 Task: Look for products with pomegranate flavor.
Action: Mouse pressed left at (14, 119)
Screenshot: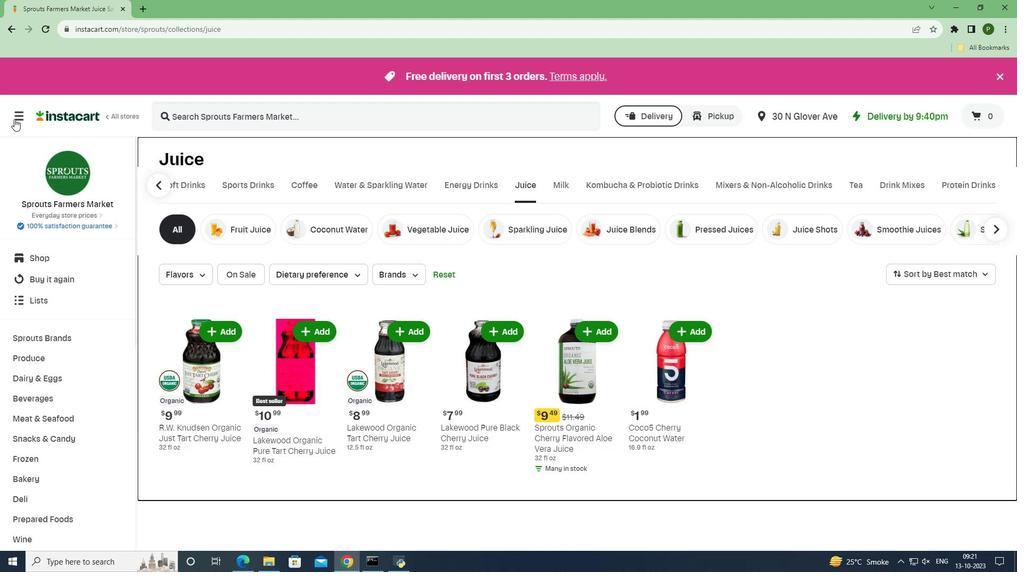 
Action: Mouse moved to (31, 275)
Screenshot: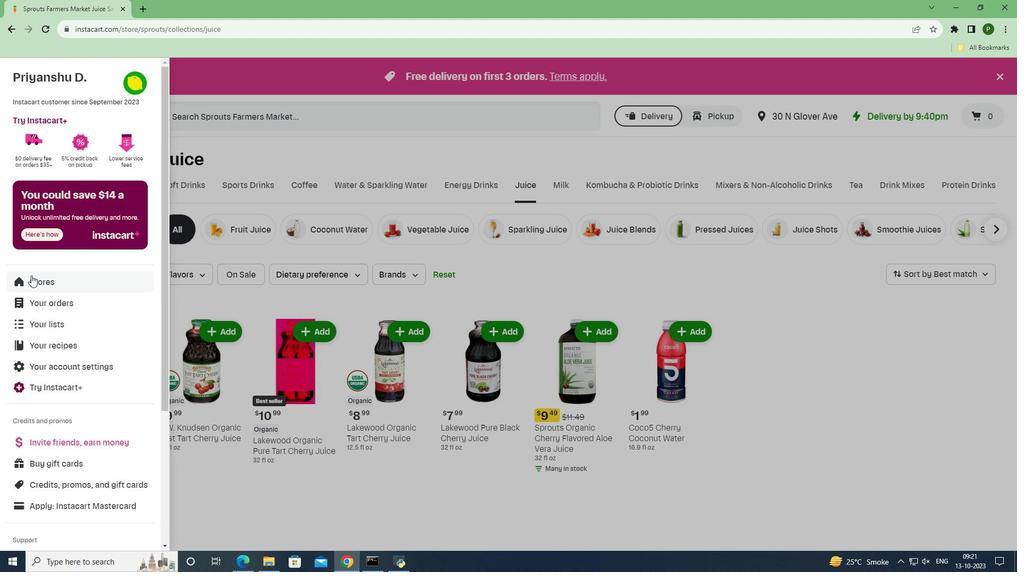 
Action: Mouse pressed left at (31, 275)
Screenshot: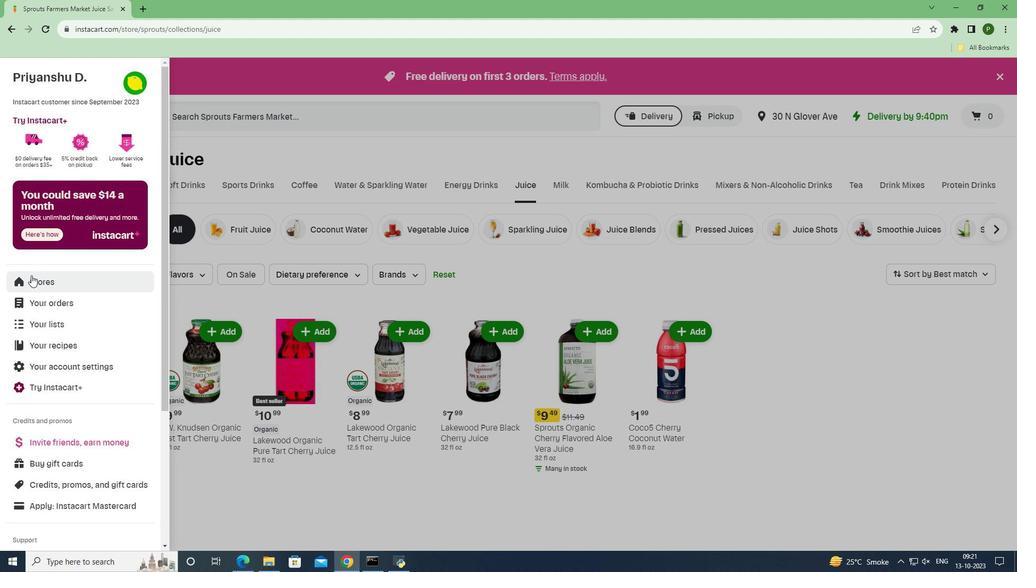 
Action: Mouse moved to (251, 124)
Screenshot: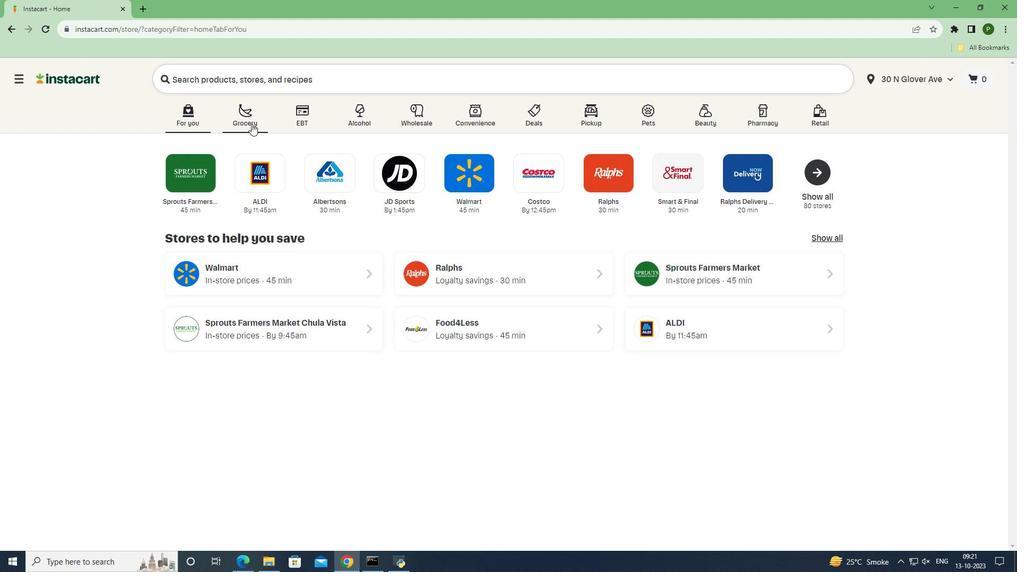 
Action: Mouse pressed left at (251, 124)
Screenshot: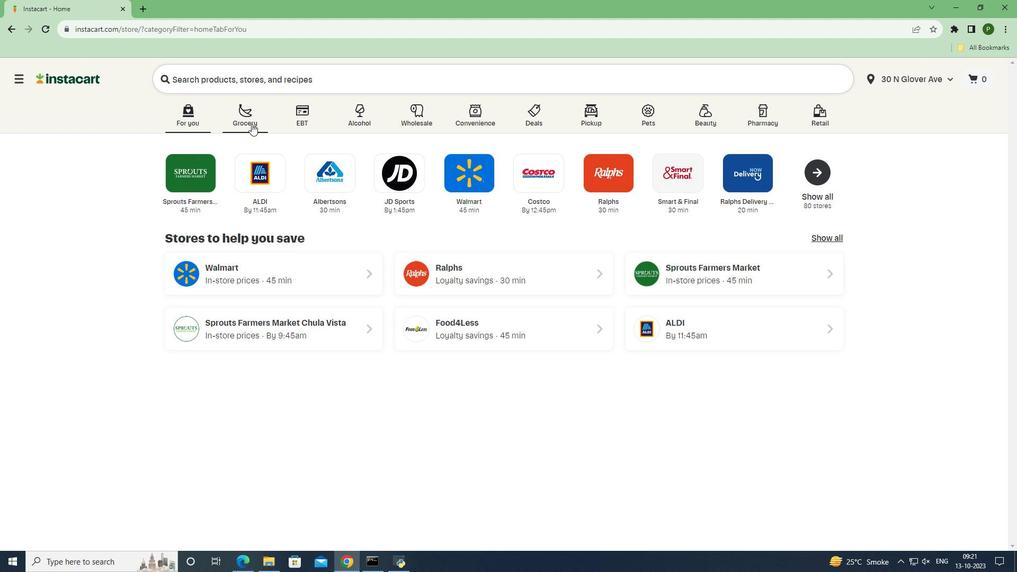 
Action: Mouse moved to (635, 250)
Screenshot: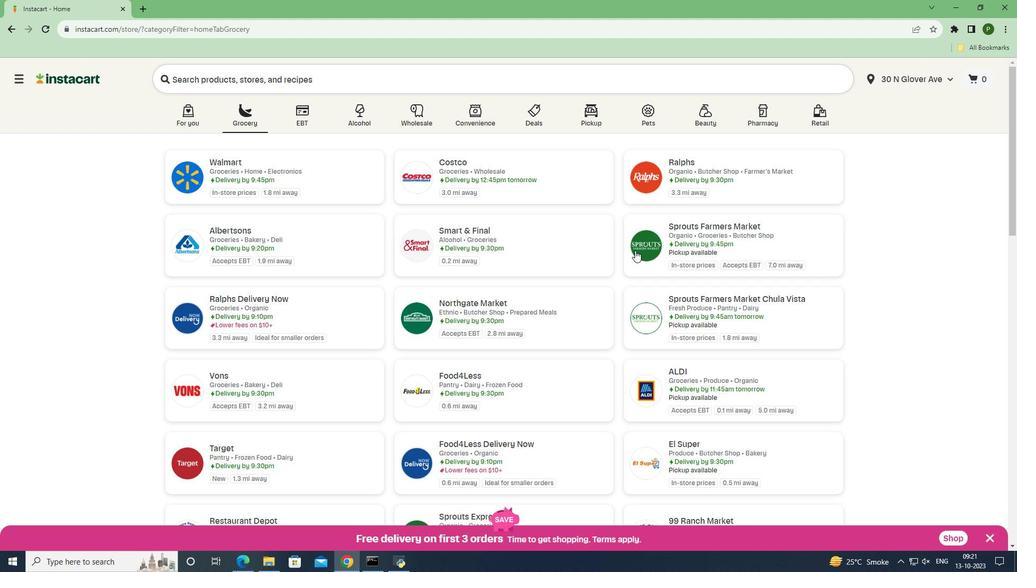 
Action: Mouse pressed left at (635, 250)
Screenshot: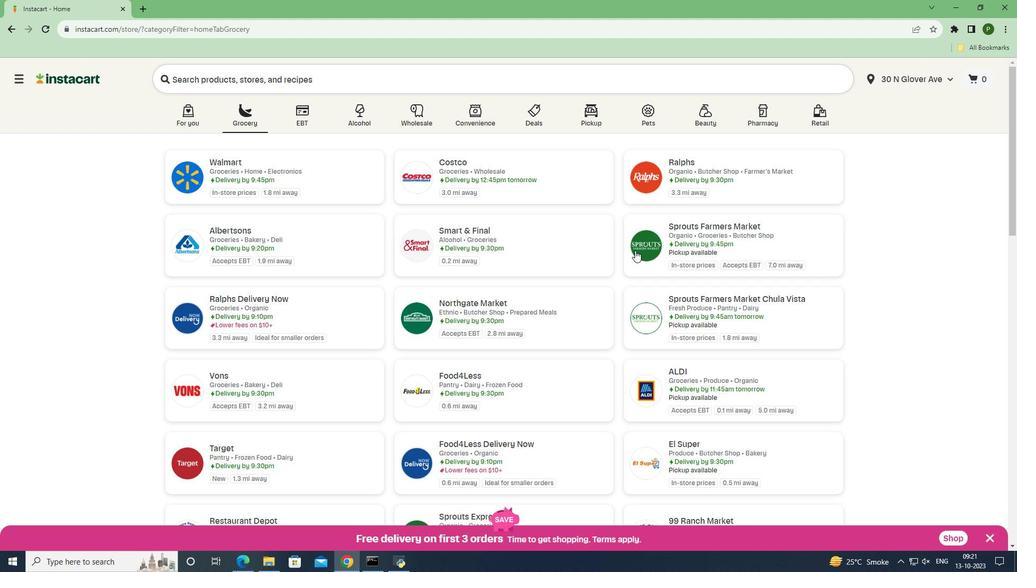 
Action: Mouse moved to (62, 399)
Screenshot: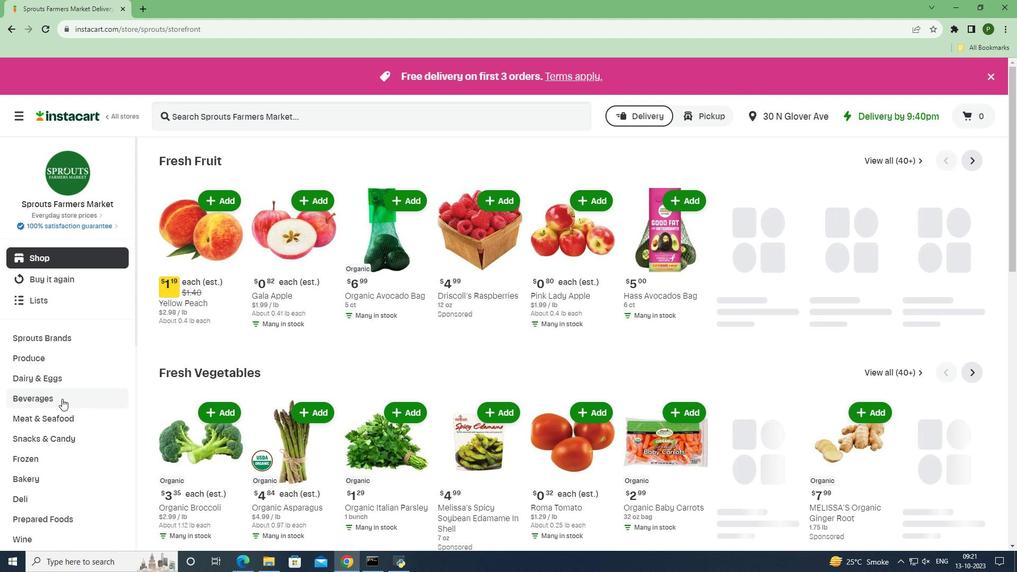 
Action: Mouse pressed left at (62, 399)
Screenshot: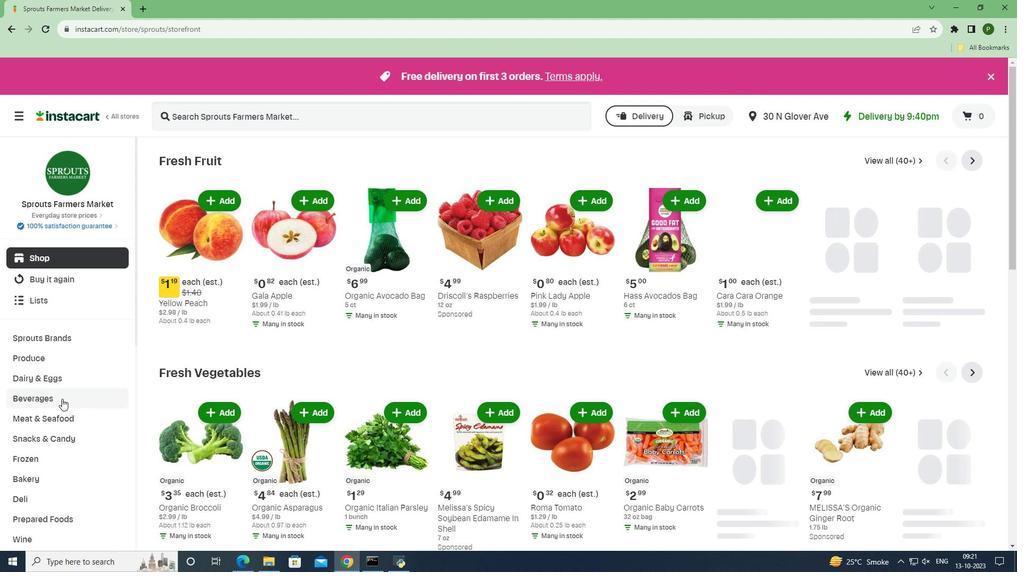 
Action: Mouse moved to (590, 182)
Screenshot: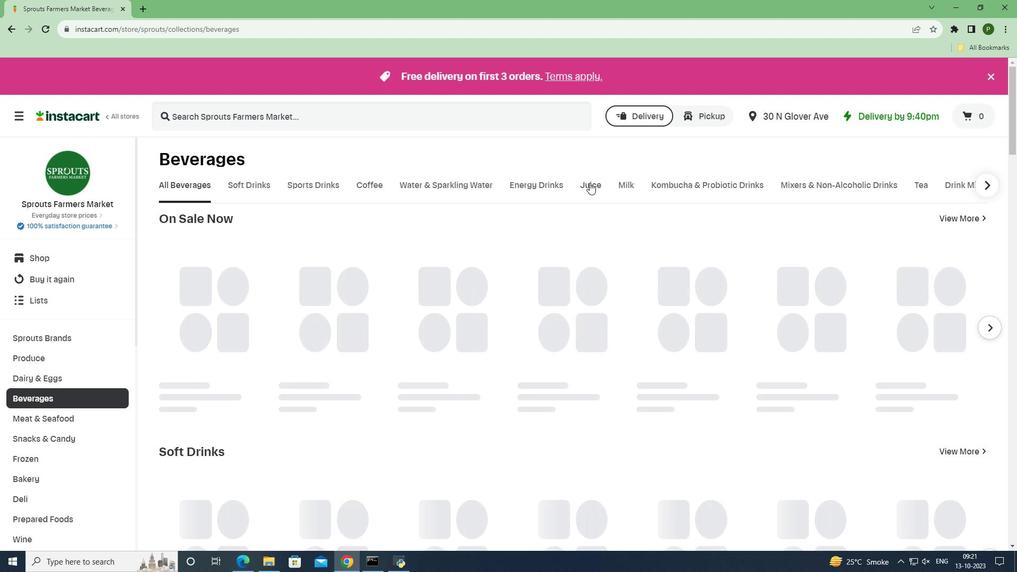
Action: Mouse pressed left at (590, 182)
Screenshot: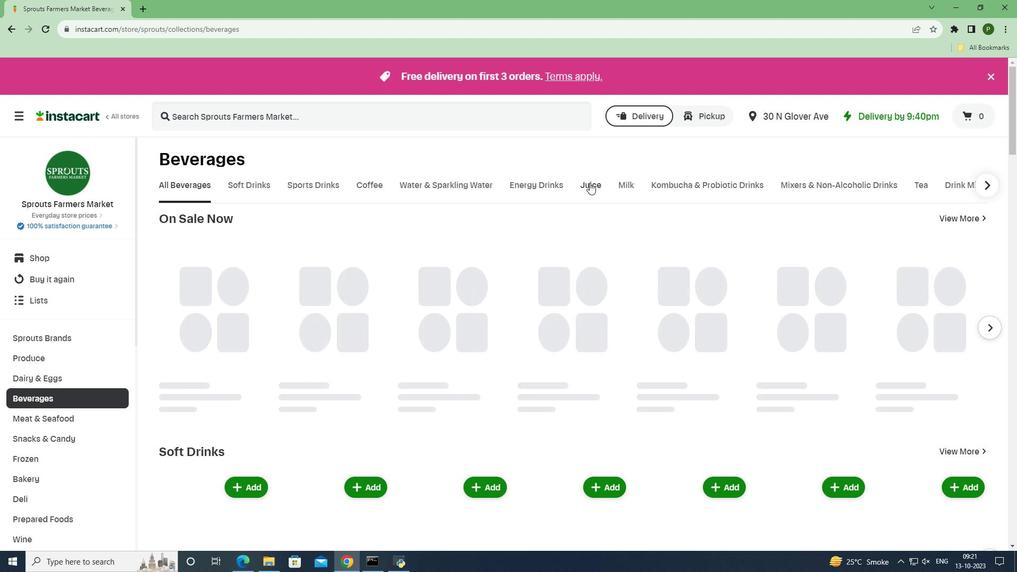 
Action: Mouse moved to (182, 280)
Screenshot: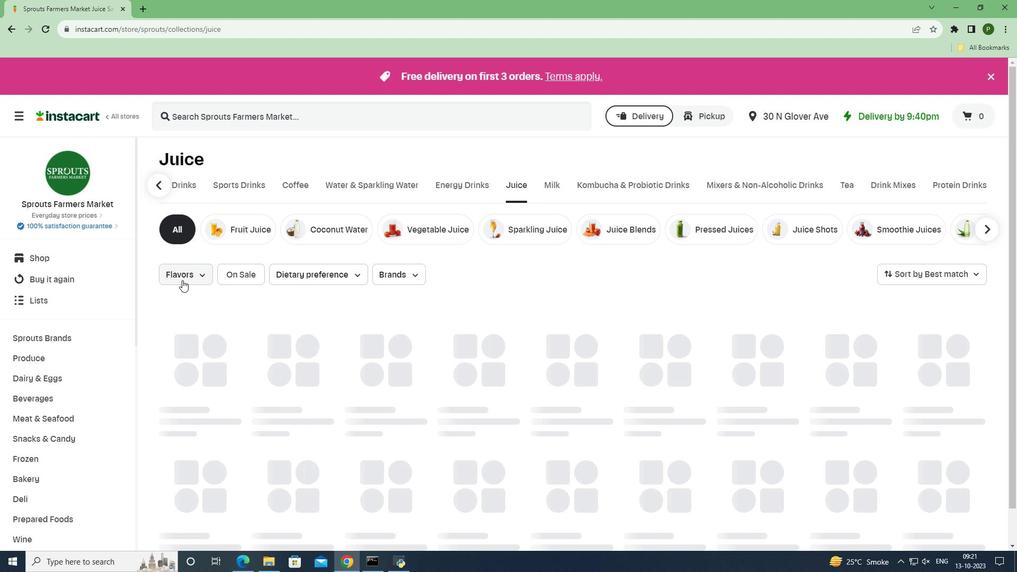 
Action: Mouse pressed left at (182, 280)
Screenshot: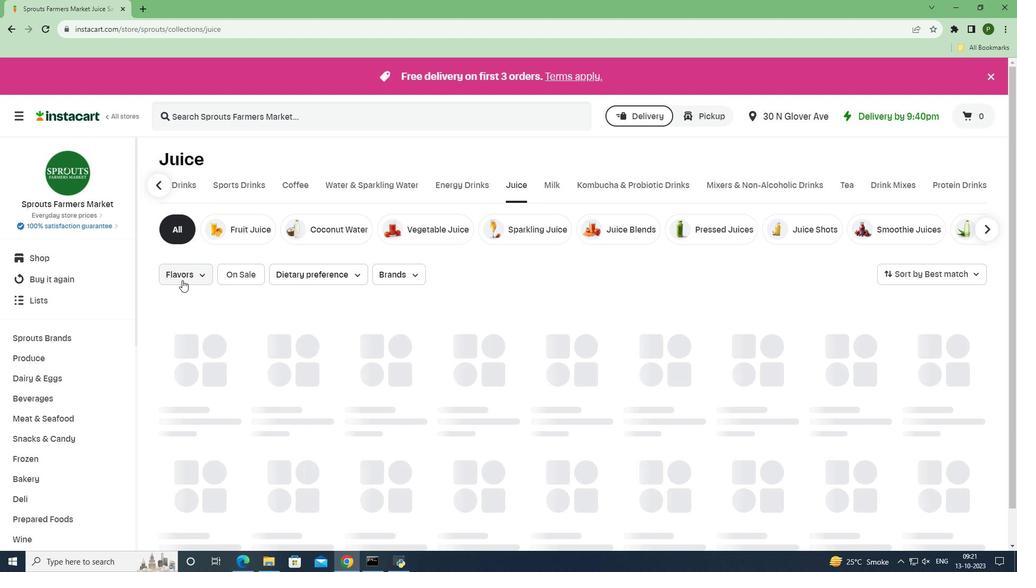 
Action: Mouse moved to (214, 354)
Screenshot: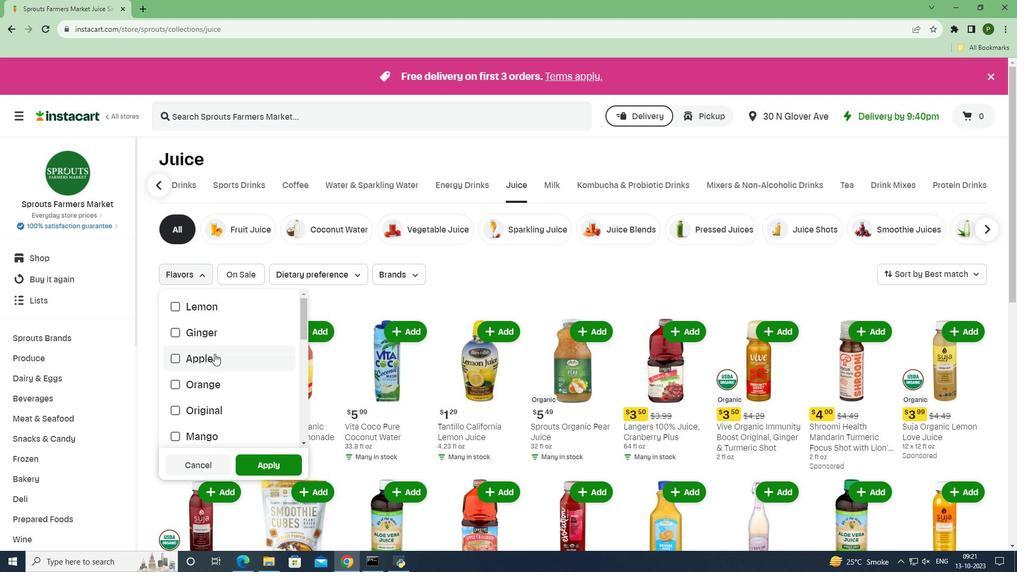 
Action: Mouse scrolled (214, 353) with delta (0, 0)
Screenshot: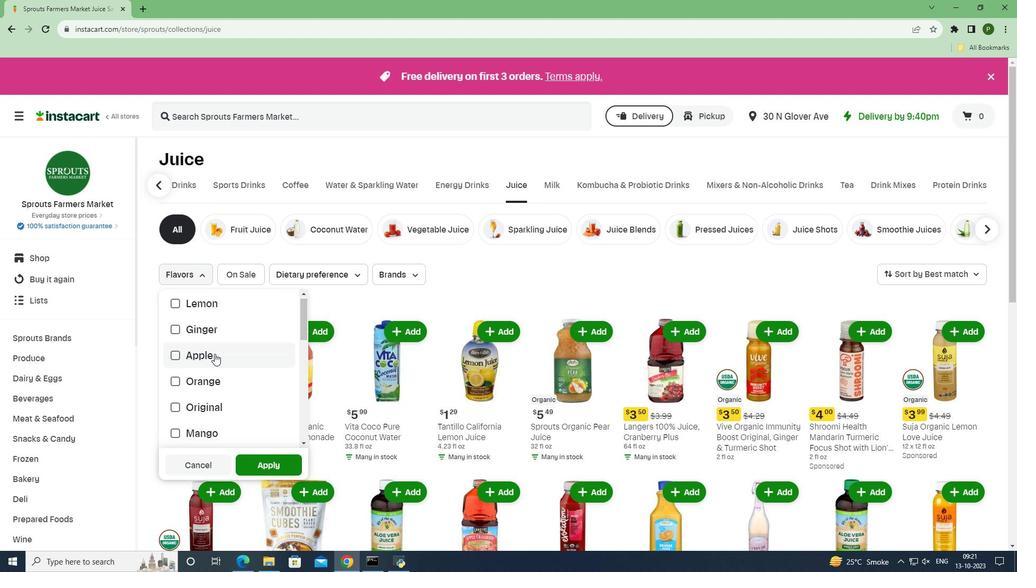 
Action: Mouse scrolled (214, 353) with delta (0, 0)
Screenshot: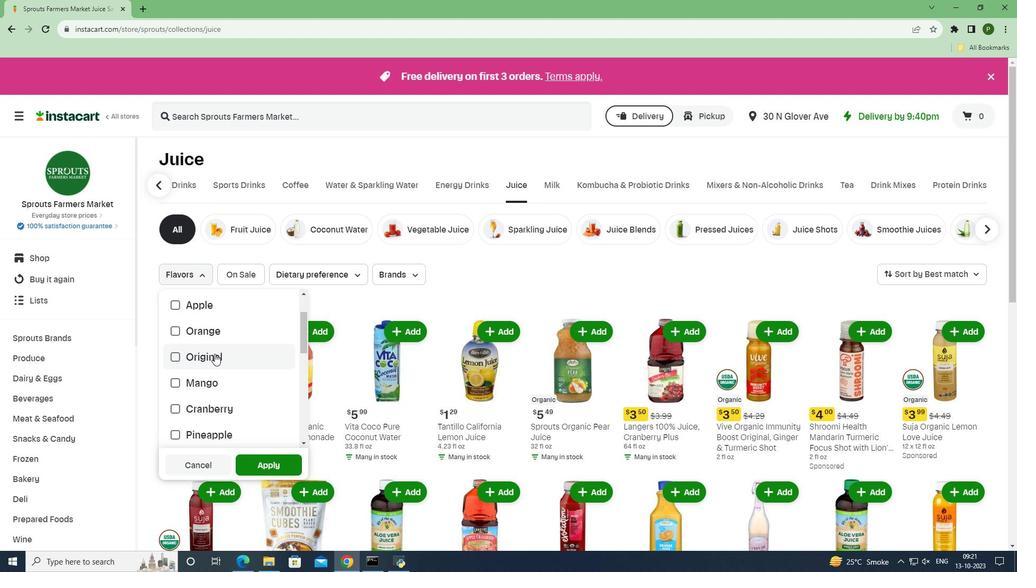 
Action: Mouse scrolled (214, 353) with delta (0, 0)
Screenshot: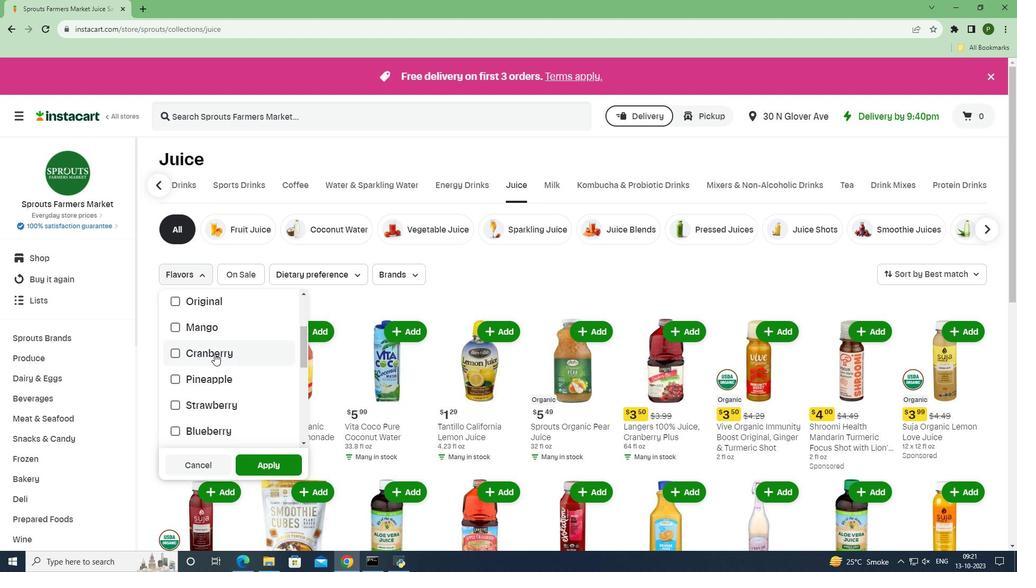 
Action: Mouse scrolled (214, 353) with delta (0, 0)
Screenshot: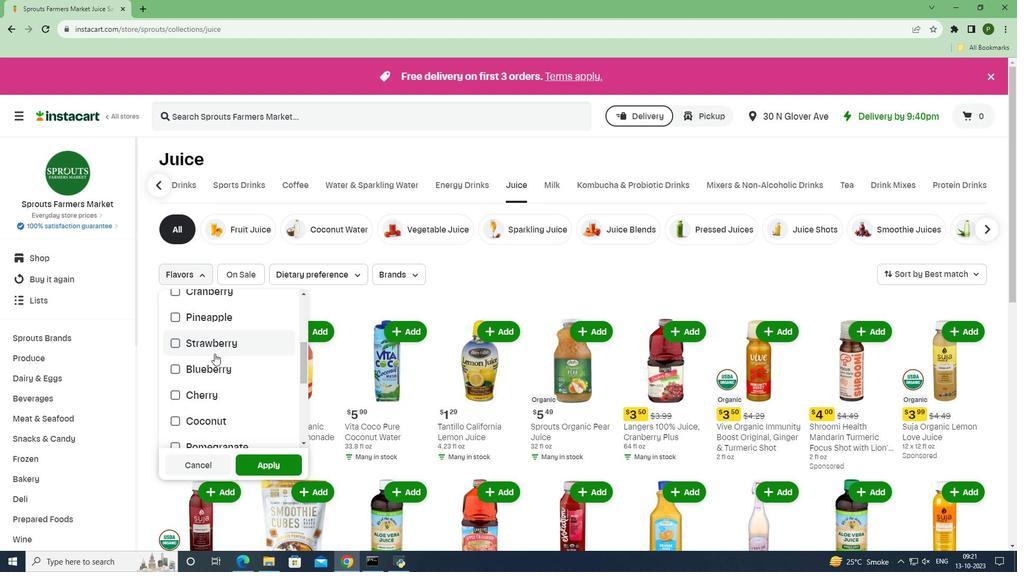 
Action: Mouse scrolled (214, 353) with delta (0, 0)
Screenshot: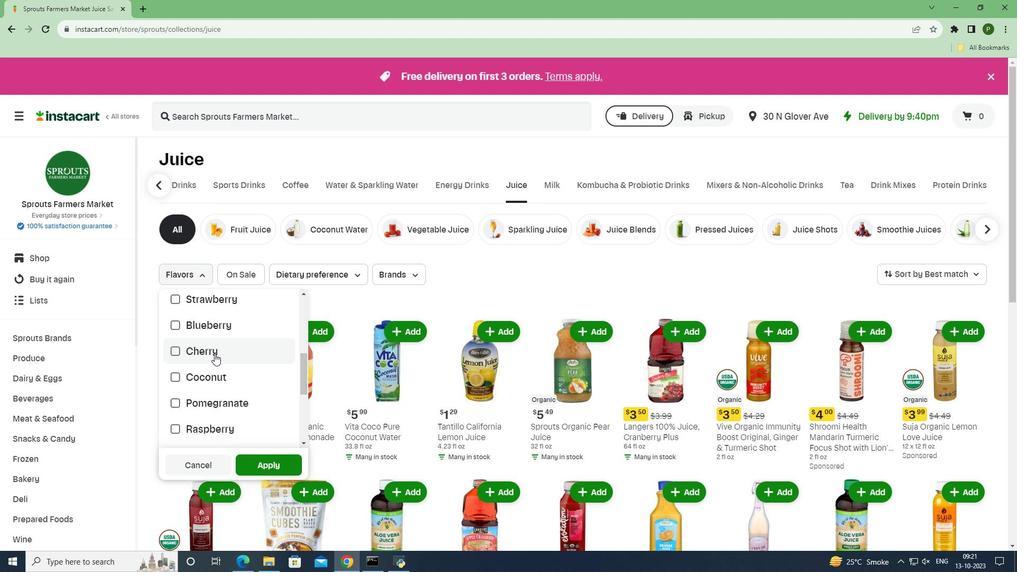 
Action: Mouse pressed left at (214, 354)
Screenshot: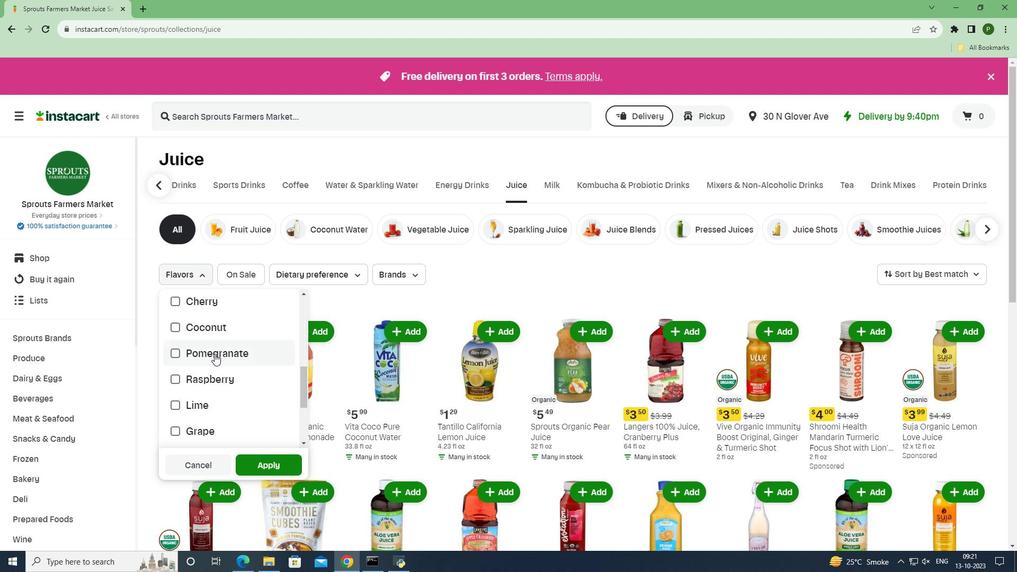 
Action: Mouse moved to (260, 462)
Screenshot: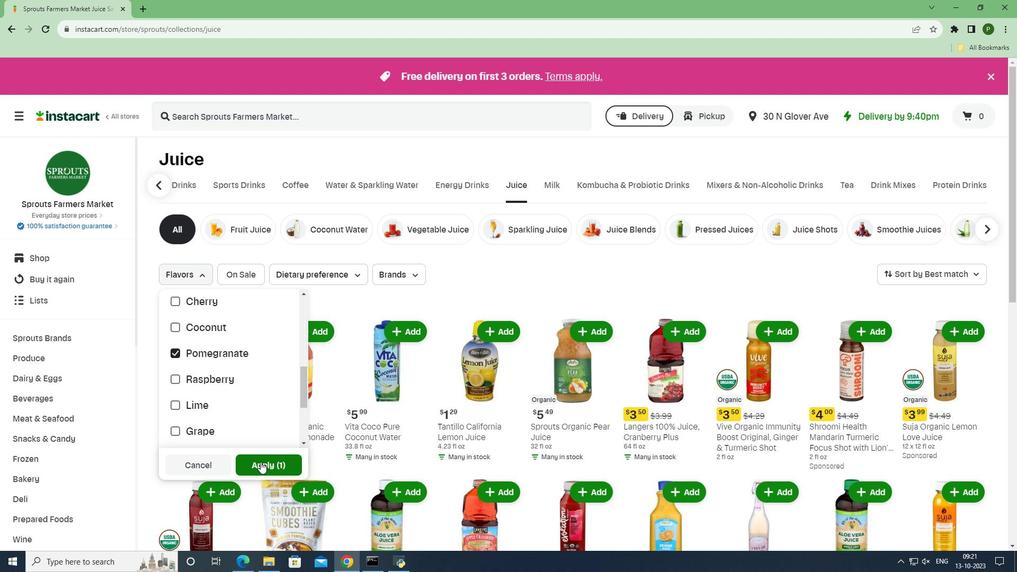 
Action: Mouse pressed left at (260, 462)
Screenshot: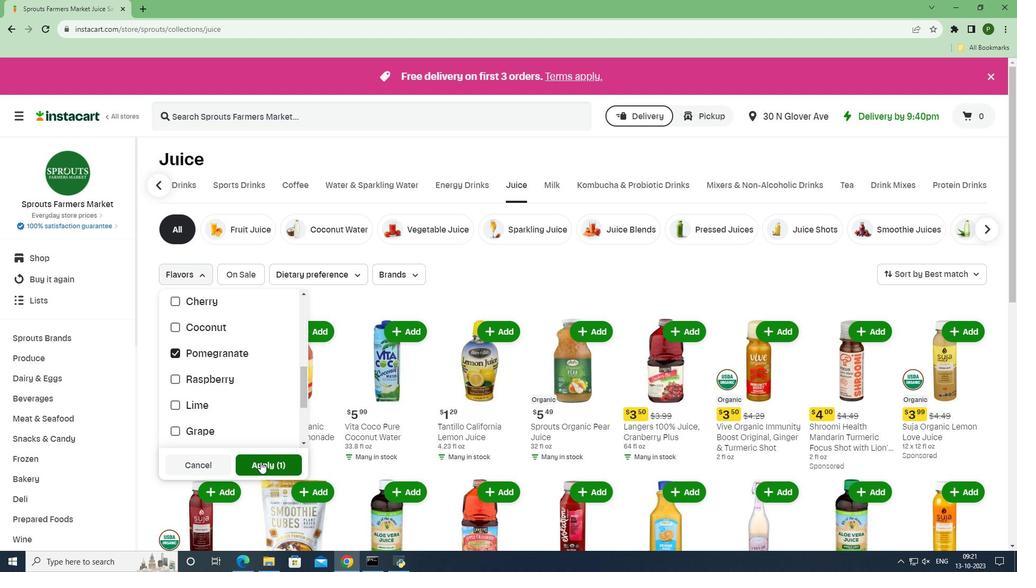 
Action: Mouse moved to (516, 496)
Screenshot: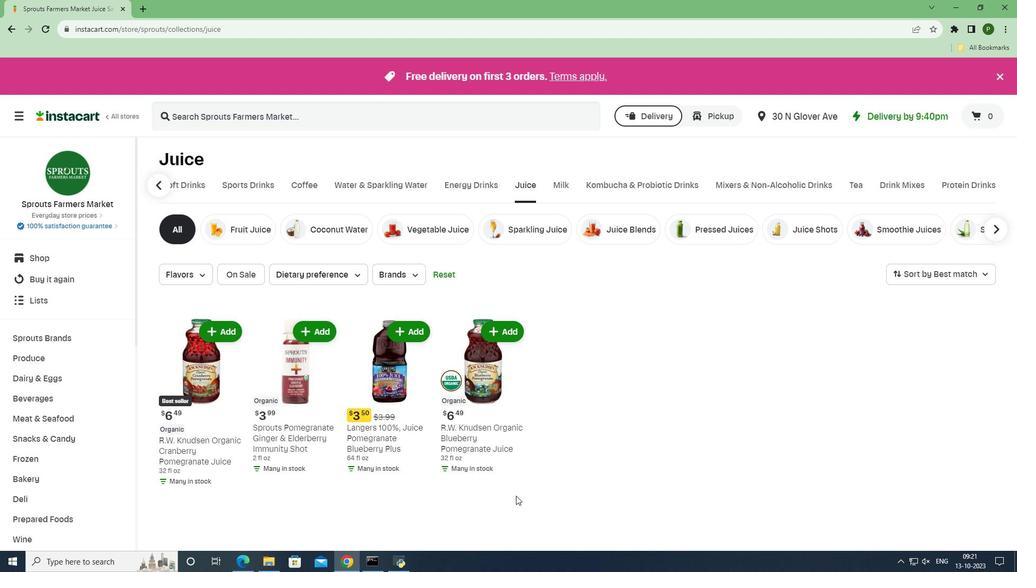
